 Task: Sort the products in the category "Soup, Salads & Sandwiches" by unit price (high first).
Action: Mouse moved to (254, 105)
Screenshot: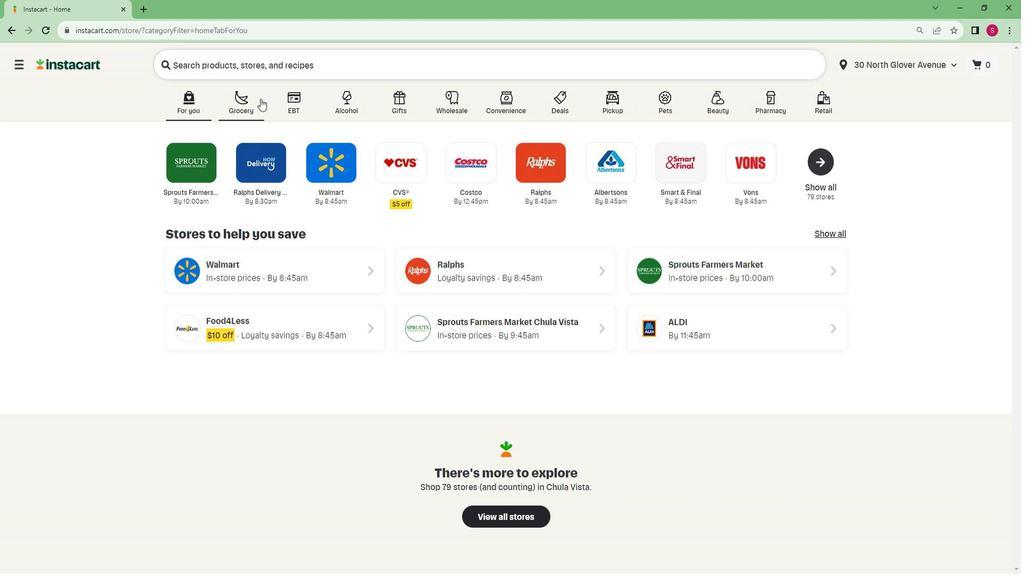 
Action: Mouse pressed left at (254, 105)
Screenshot: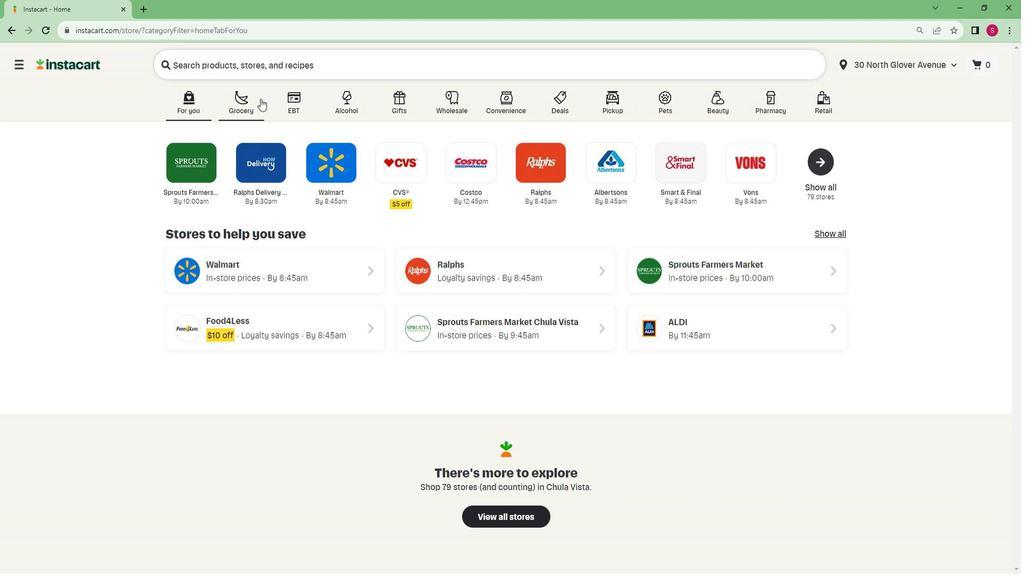 
Action: Mouse moved to (266, 334)
Screenshot: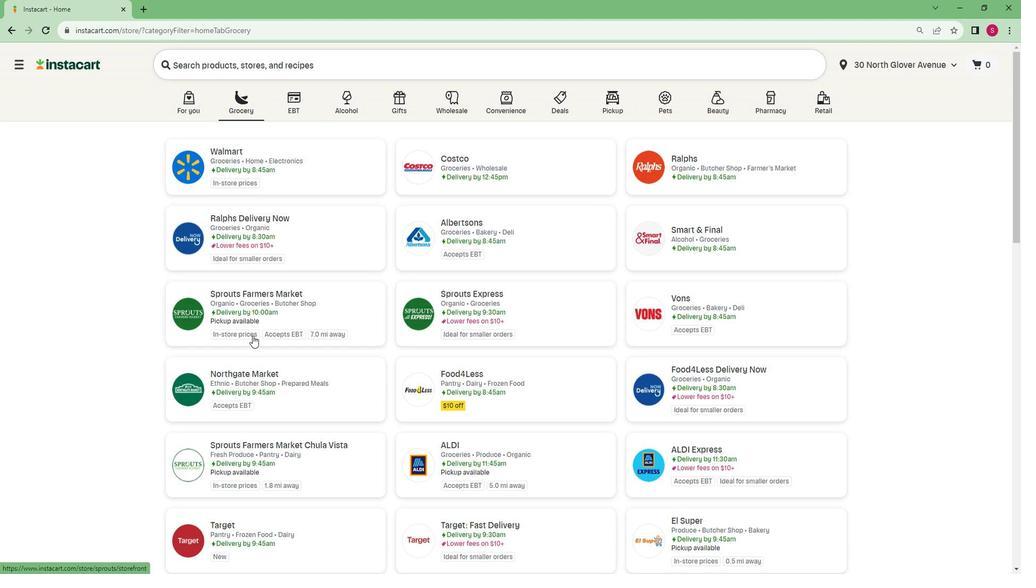 
Action: Mouse pressed left at (266, 334)
Screenshot: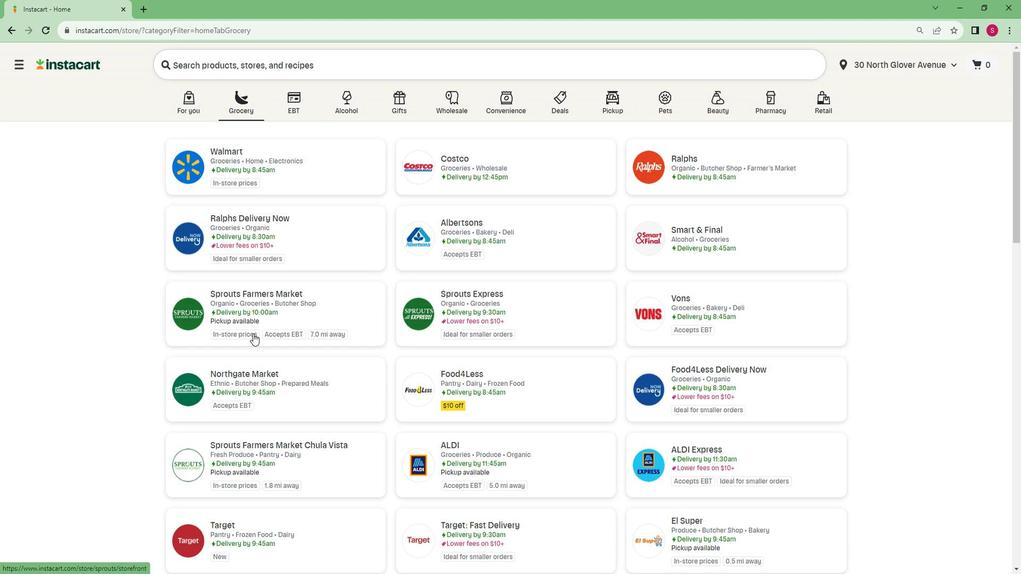 
Action: Mouse moved to (67, 461)
Screenshot: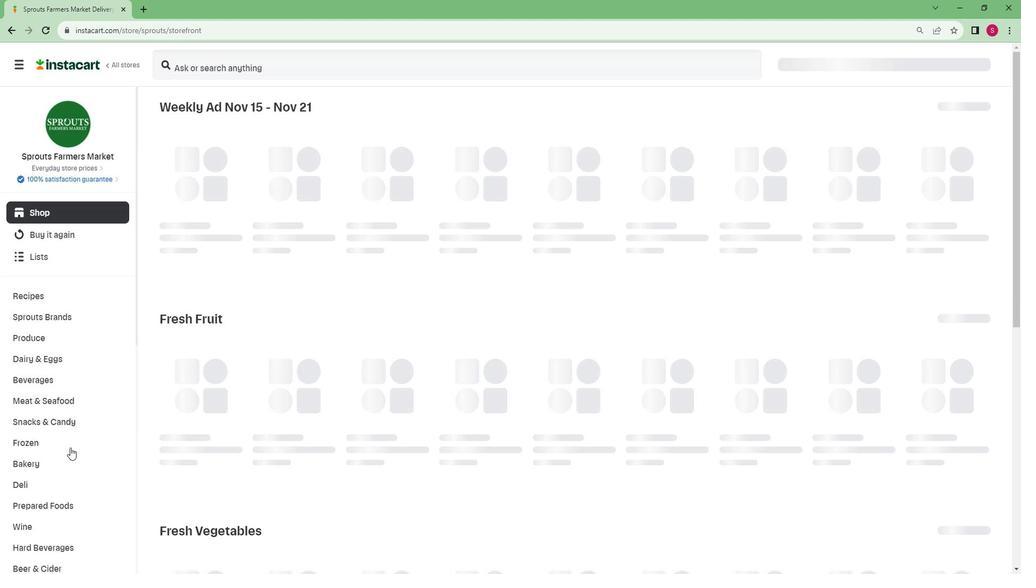 
Action: Mouse scrolled (67, 461) with delta (0, 0)
Screenshot: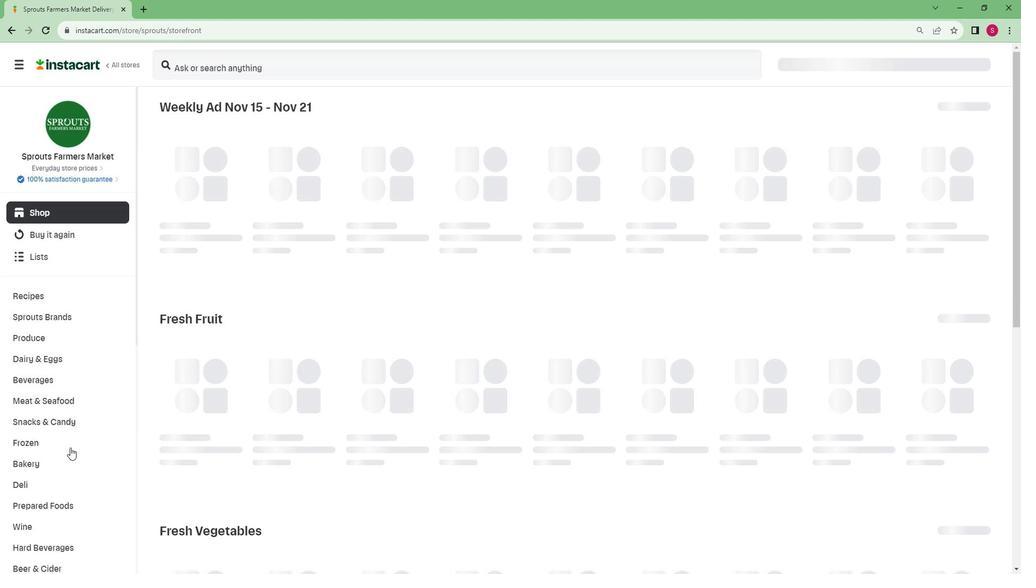 
Action: Mouse moved to (66, 462)
Screenshot: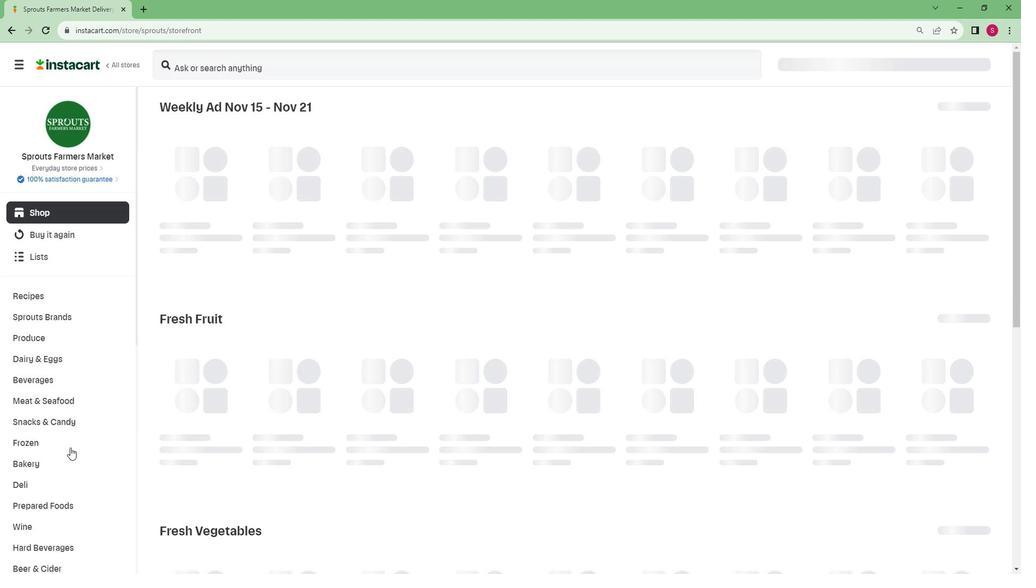 
Action: Mouse scrolled (66, 461) with delta (0, 0)
Screenshot: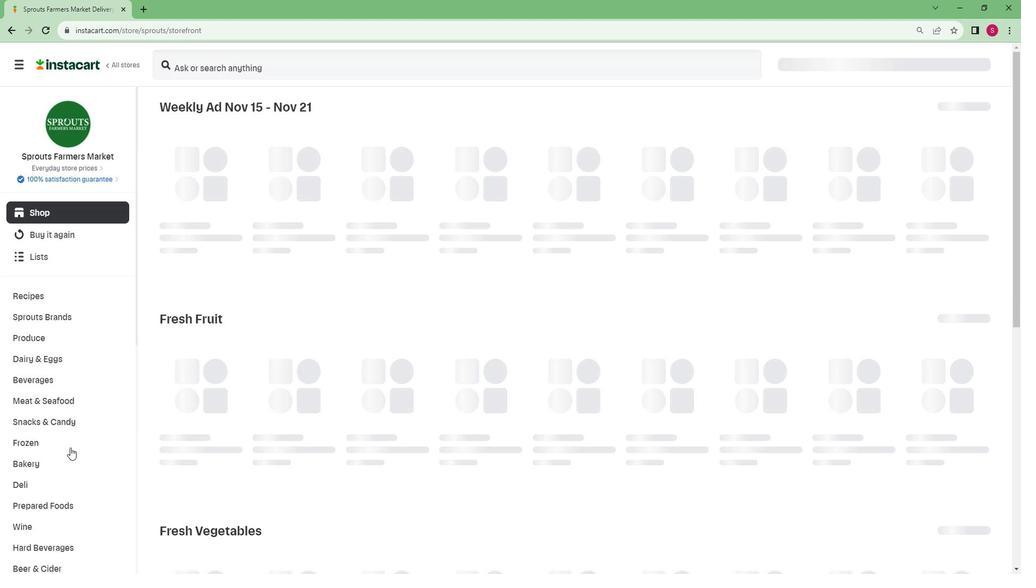 
Action: Mouse scrolled (66, 461) with delta (0, 0)
Screenshot: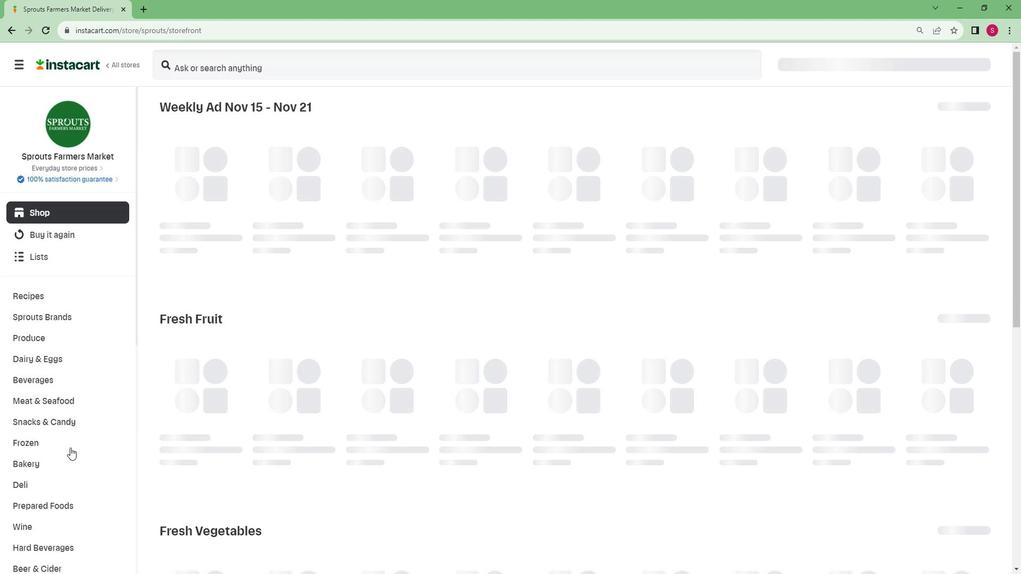 
Action: Mouse scrolled (66, 461) with delta (0, 0)
Screenshot: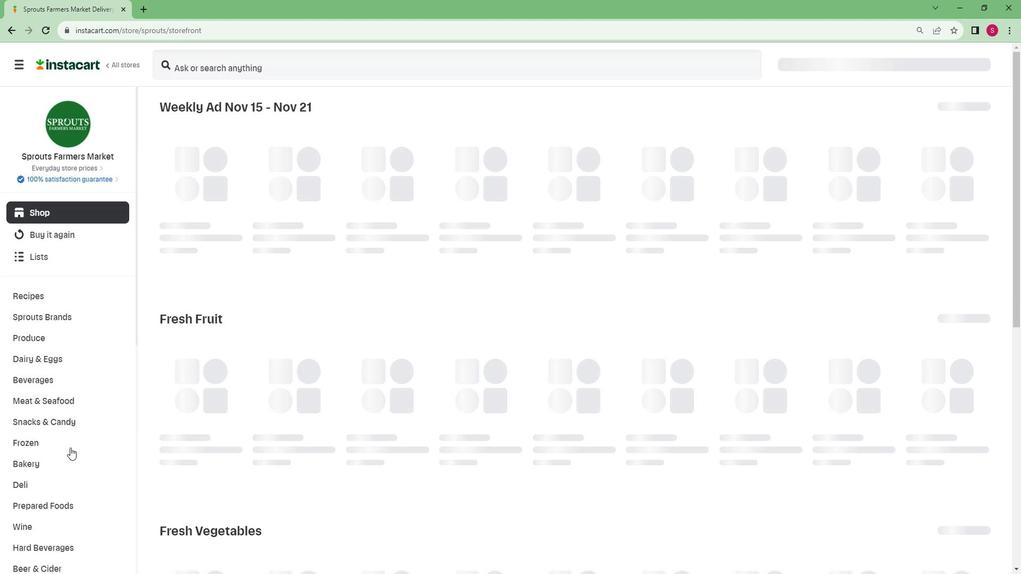 
Action: Mouse scrolled (66, 461) with delta (0, 0)
Screenshot: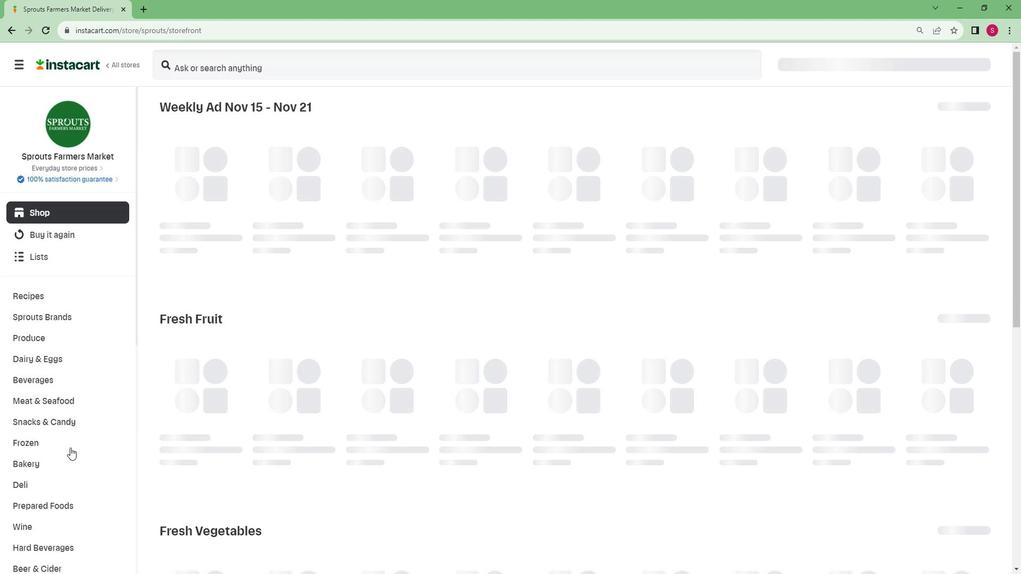 
Action: Mouse scrolled (66, 461) with delta (0, 0)
Screenshot: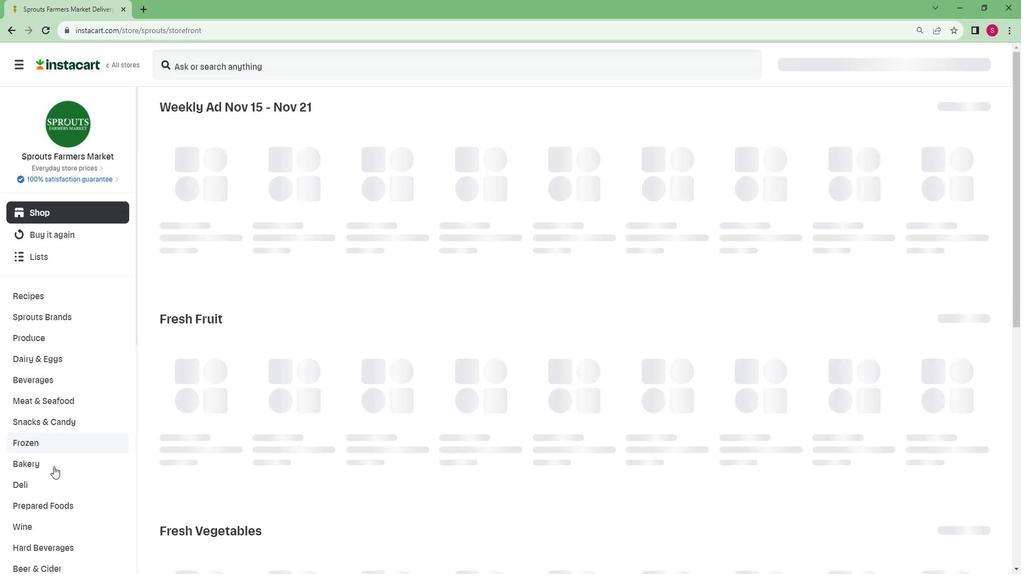 
Action: Mouse scrolled (66, 461) with delta (0, 0)
Screenshot: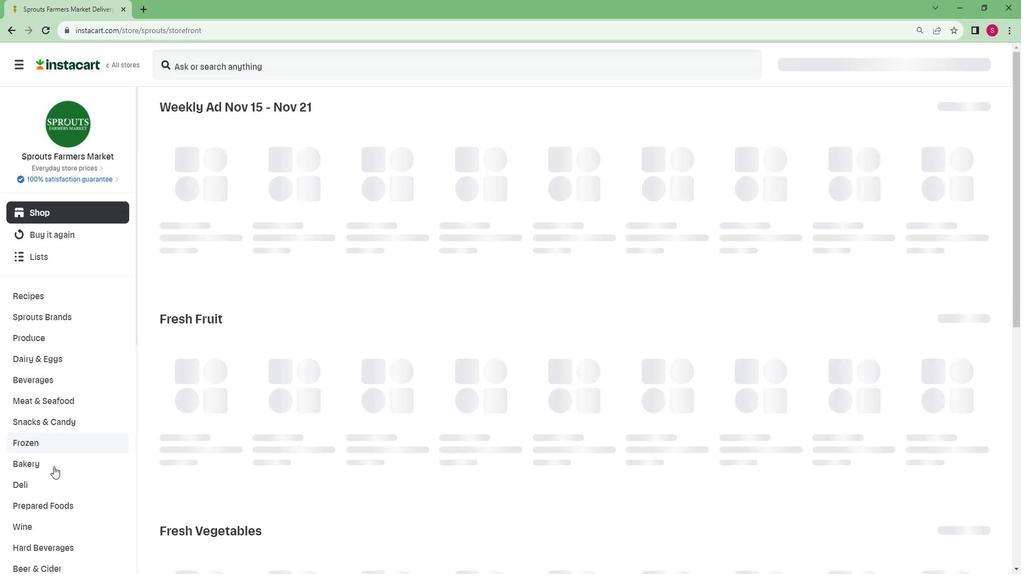 
Action: Mouse moved to (57, 515)
Screenshot: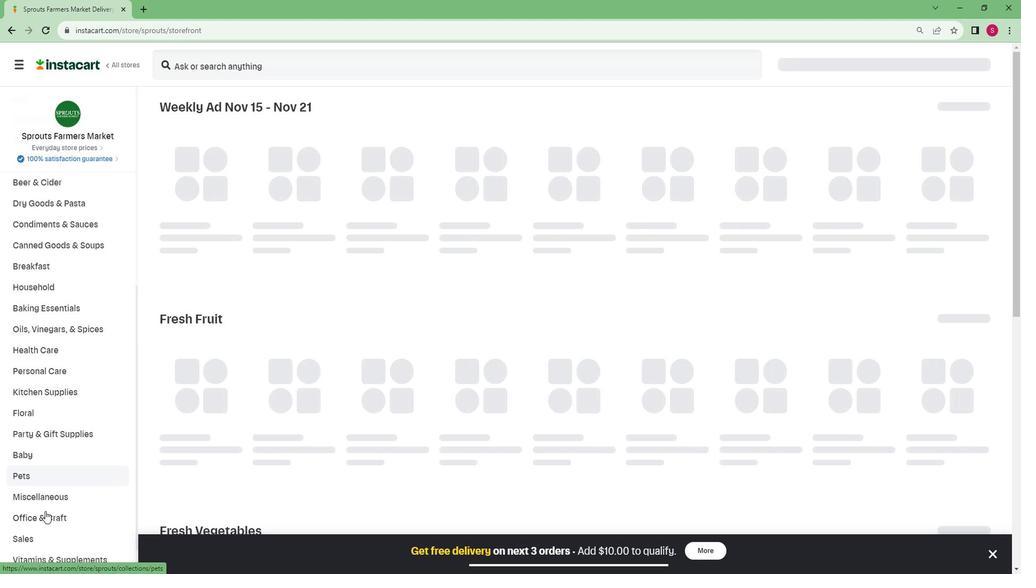 
Action: Mouse scrolled (57, 515) with delta (0, 0)
Screenshot: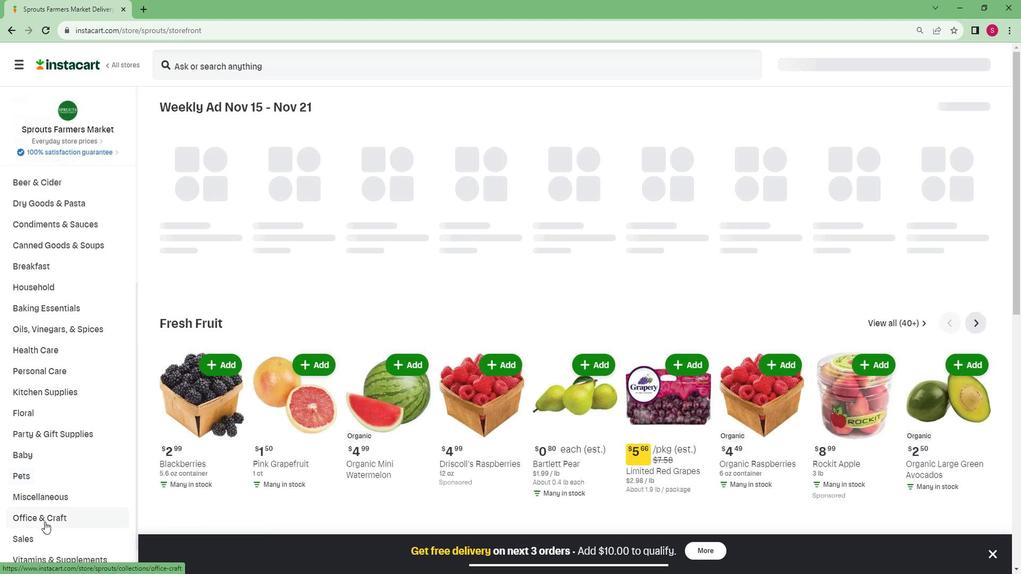 
Action: Mouse moved to (56, 516)
Screenshot: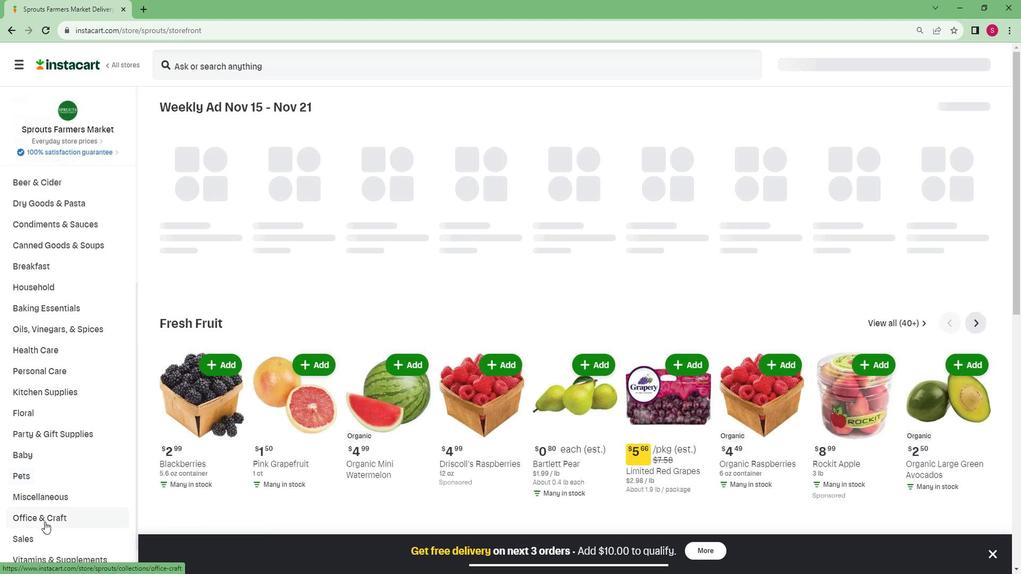 
Action: Mouse scrolled (56, 515) with delta (0, 0)
Screenshot: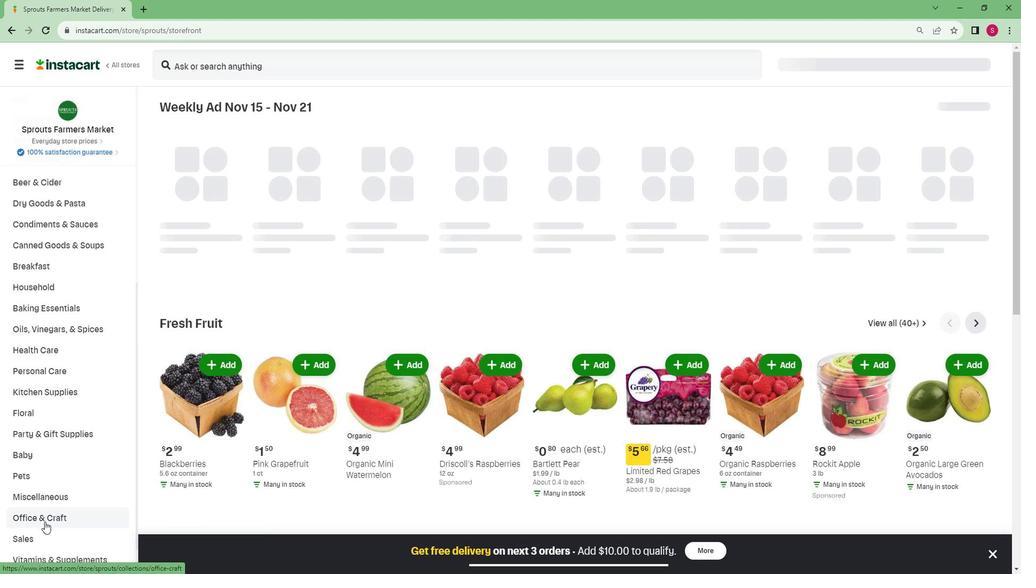
Action: Mouse moved to (48, 548)
Screenshot: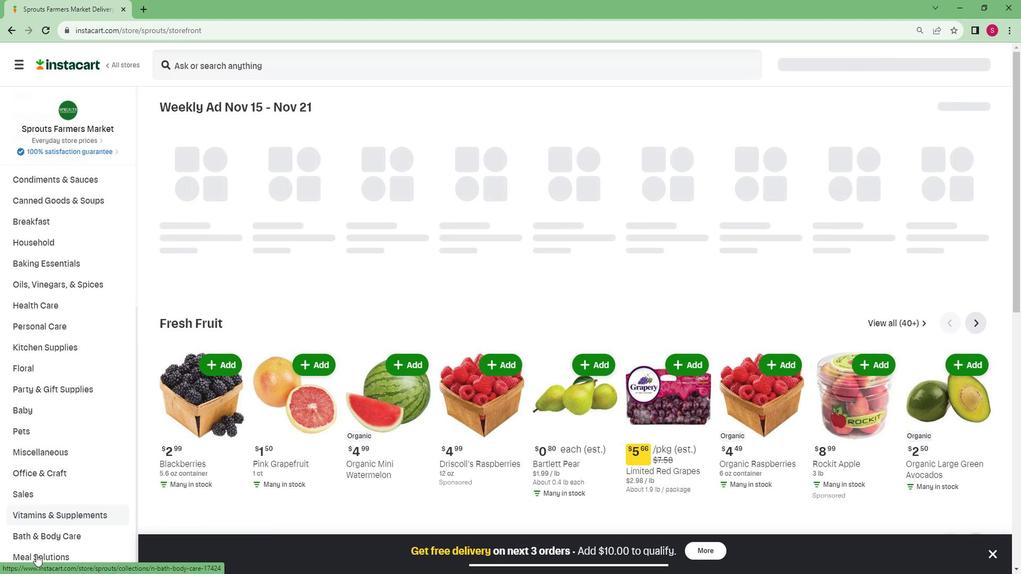 
Action: Mouse pressed left at (48, 548)
Screenshot: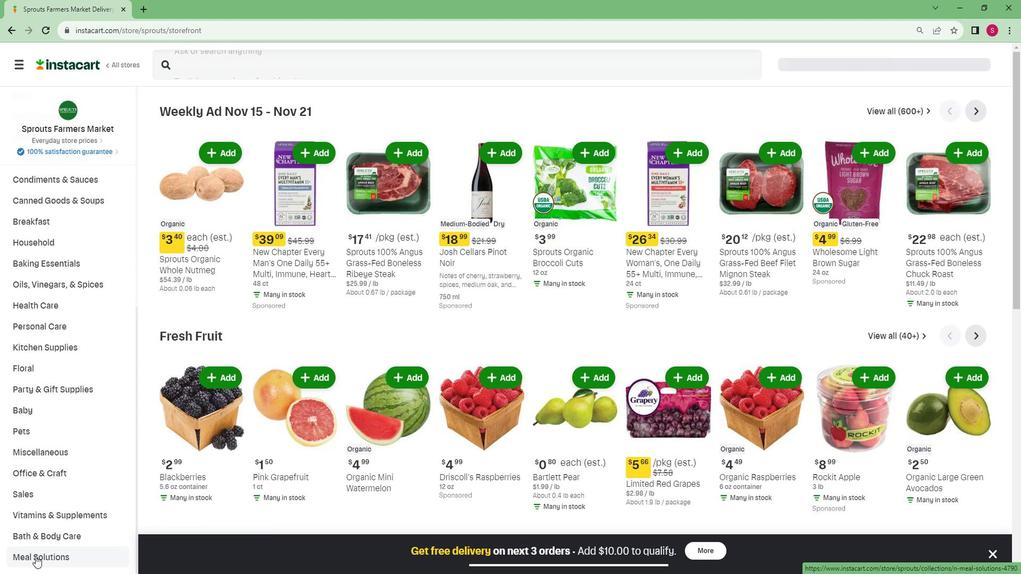 
Action: Mouse moved to (54, 524)
Screenshot: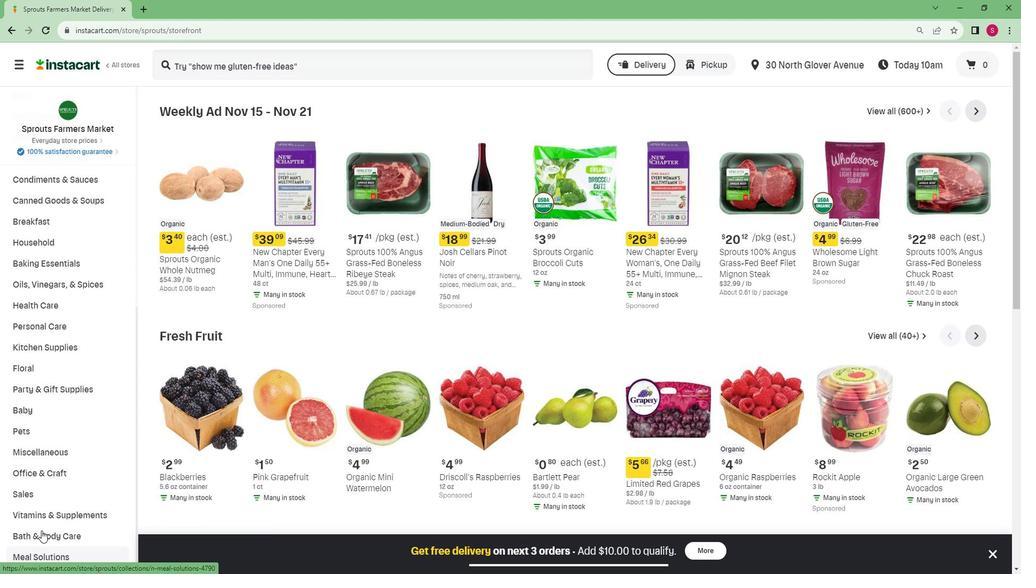 
Action: Mouse scrolled (54, 523) with delta (0, 0)
Screenshot: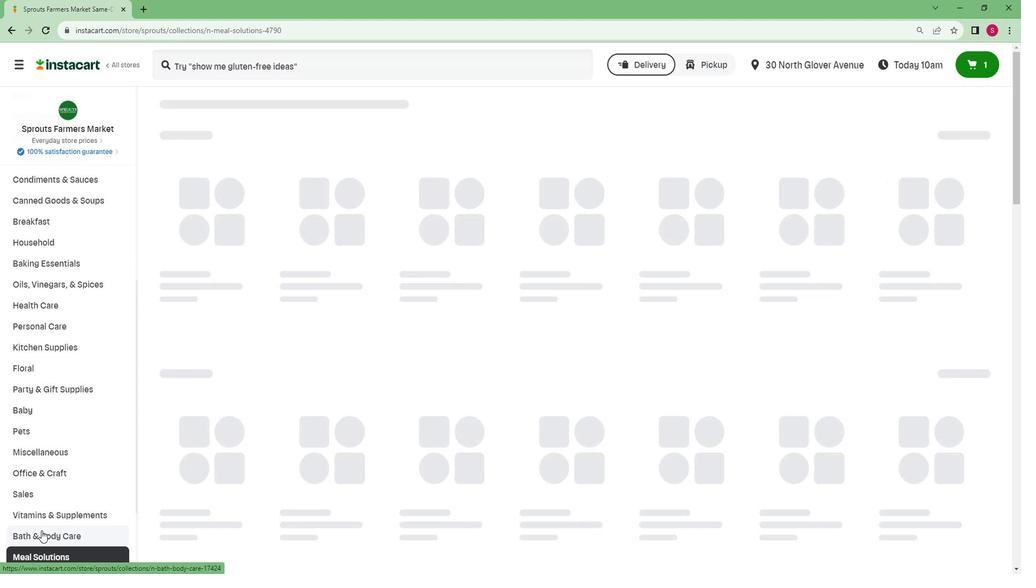 
Action: Mouse scrolled (54, 523) with delta (0, 0)
Screenshot: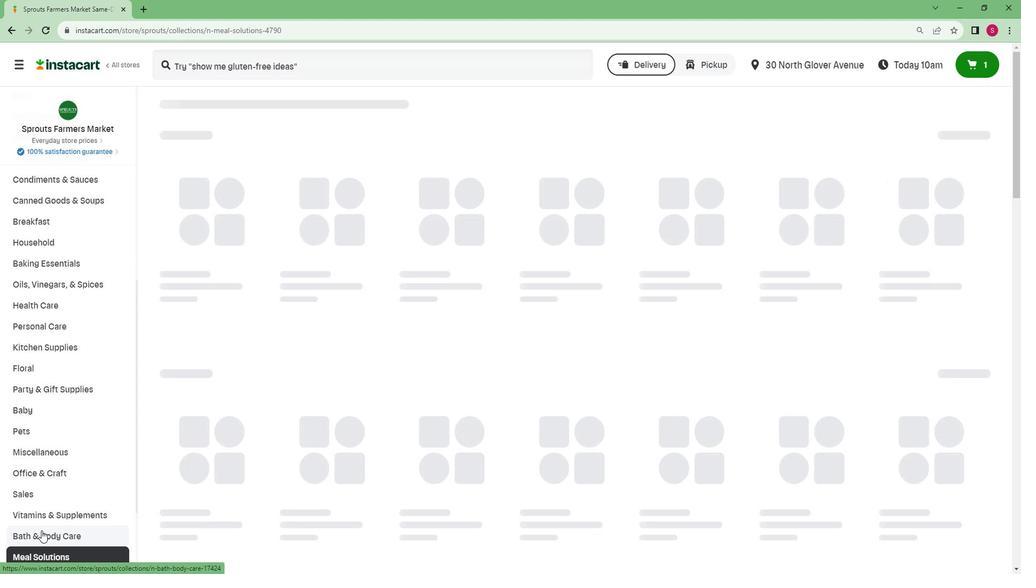 
Action: Mouse scrolled (54, 523) with delta (0, 0)
Screenshot: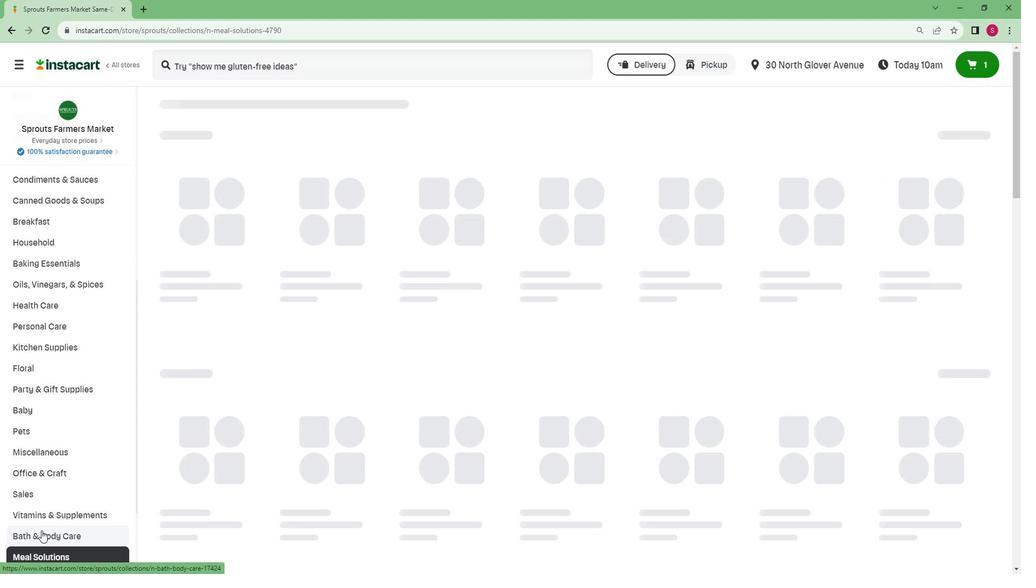 
Action: Mouse scrolled (54, 523) with delta (0, 0)
Screenshot: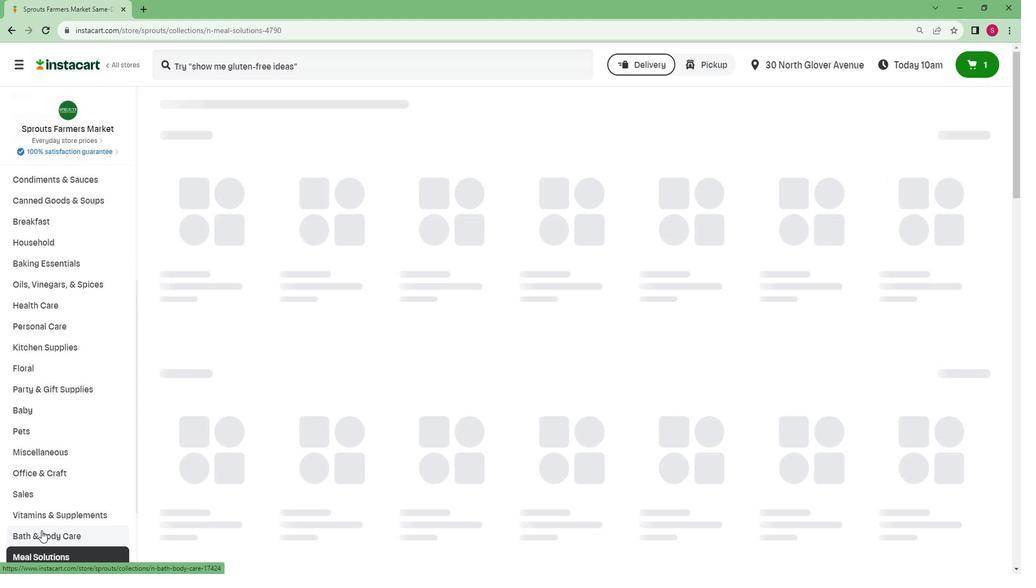 
Action: Mouse scrolled (54, 523) with delta (0, 0)
Screenshot: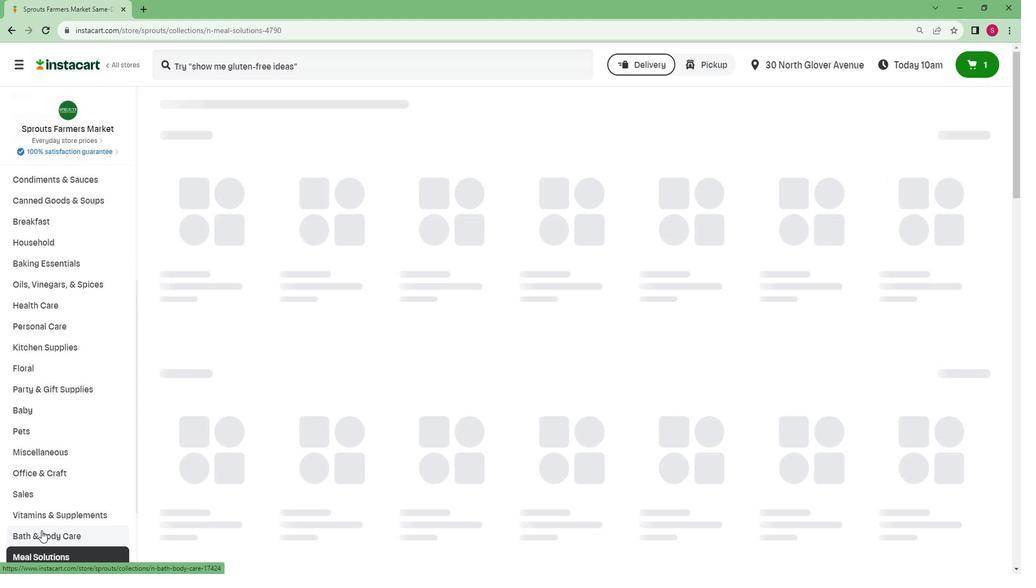 
Action: Mouse scrolled (54, 523) with delta (0, 0)
Screenshot: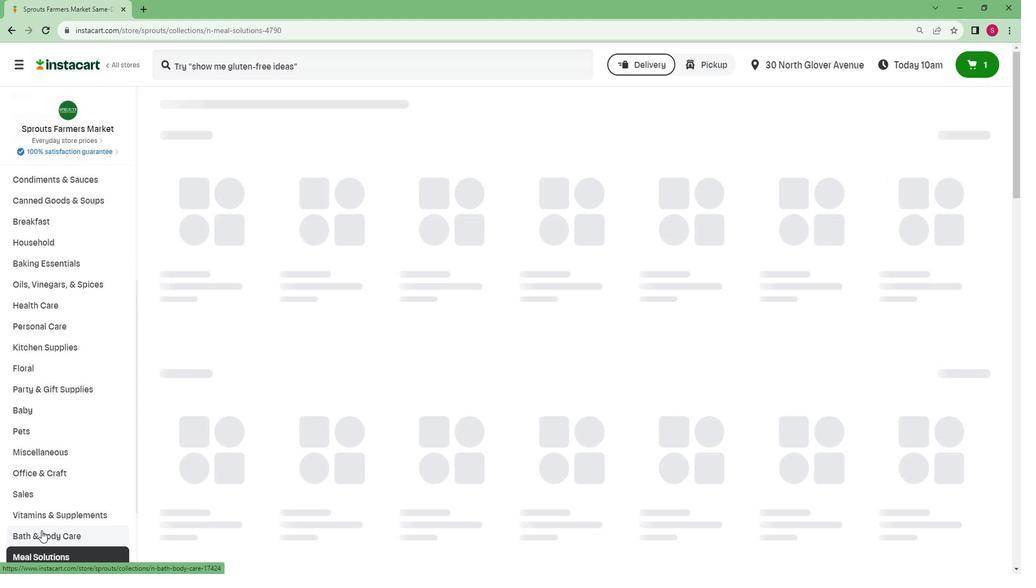 
Action: Mouse scrolled (54, 523) with delta (0, 0)
Screenshot: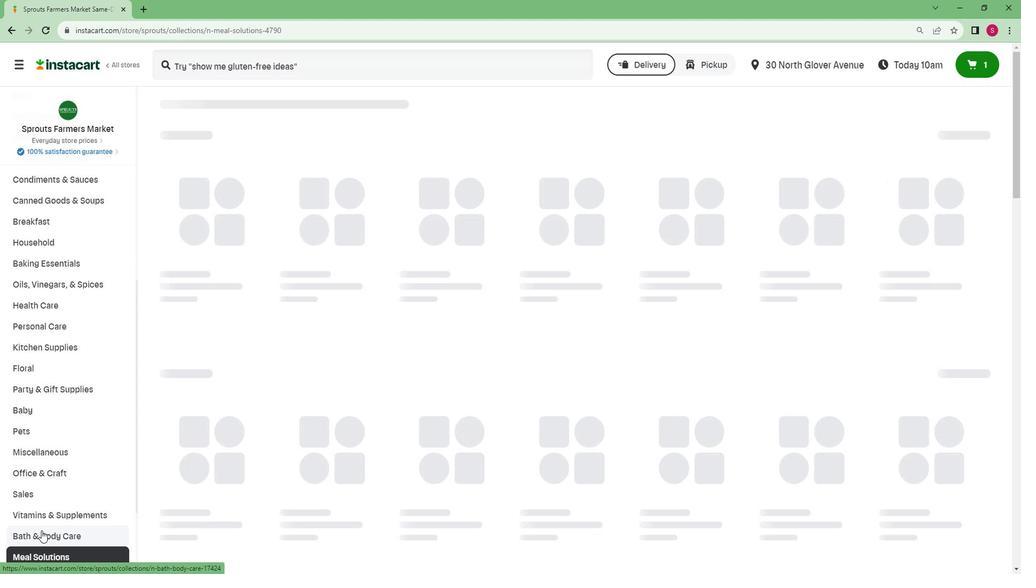 
Action: Mouse moved to (55, 525)
Screenshot: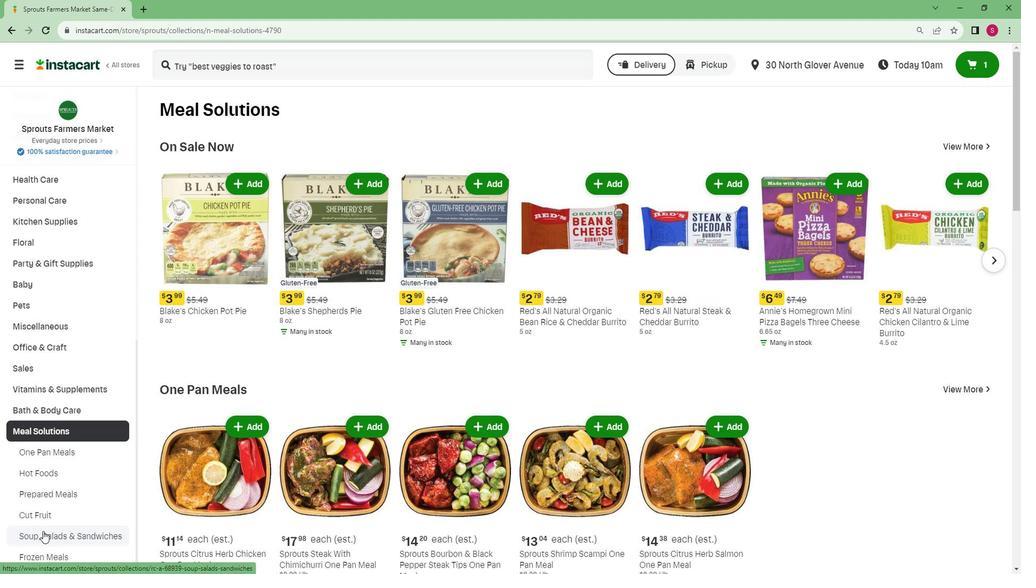 
Action: Mouse pressed left at (55, 525)
Screenshot: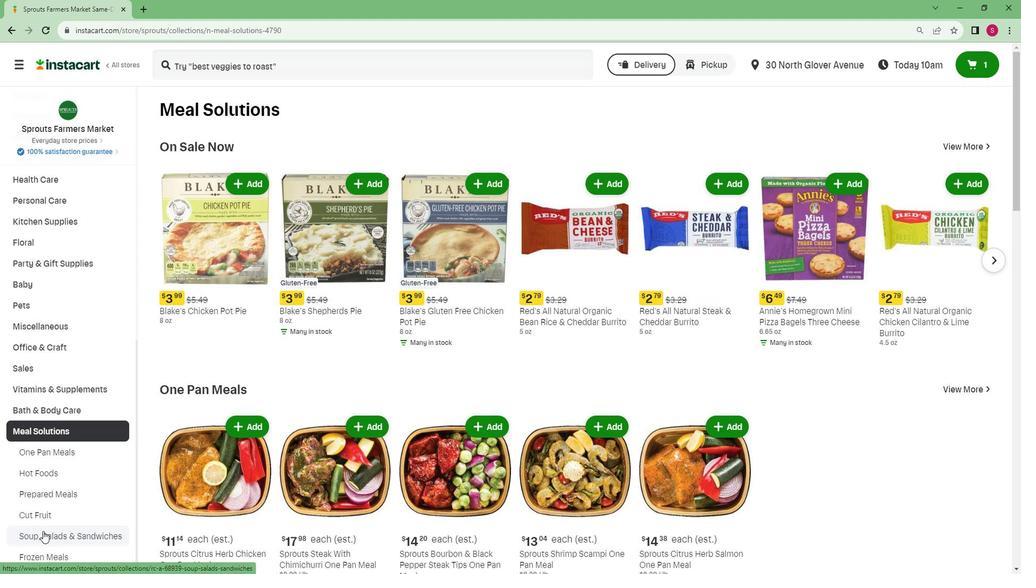
Action: Mouse moved to (917, 155)
Screenshot: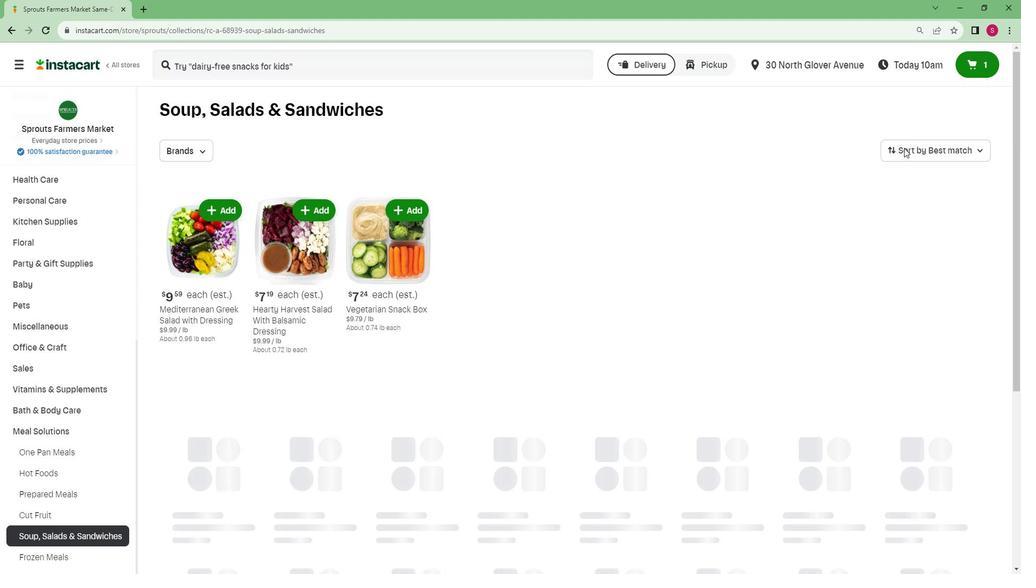 
Action: Mouse pressed left at (917, 155)
Screenshot: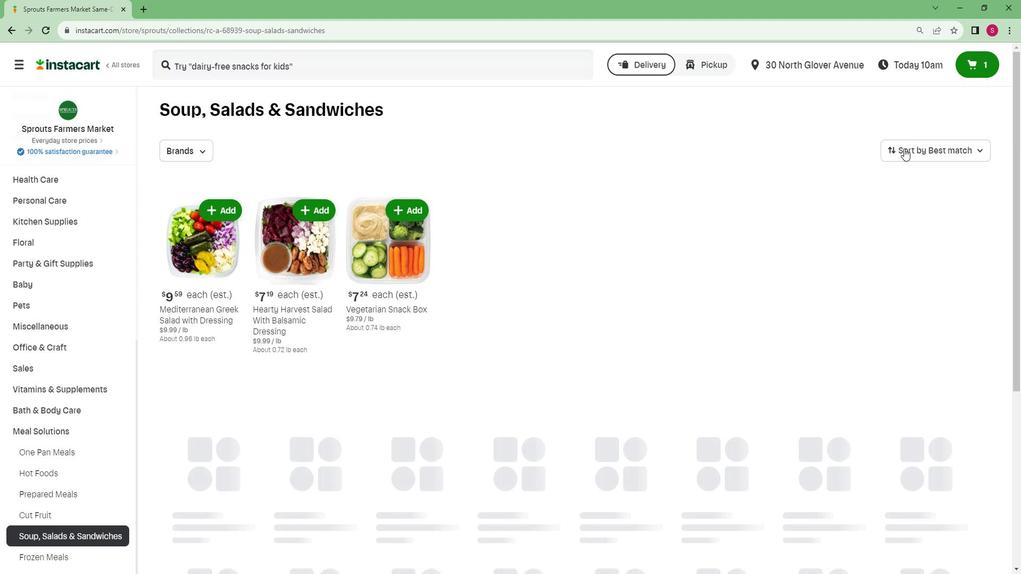 
Action: Mouse moved to (930, 284)
Screenshot: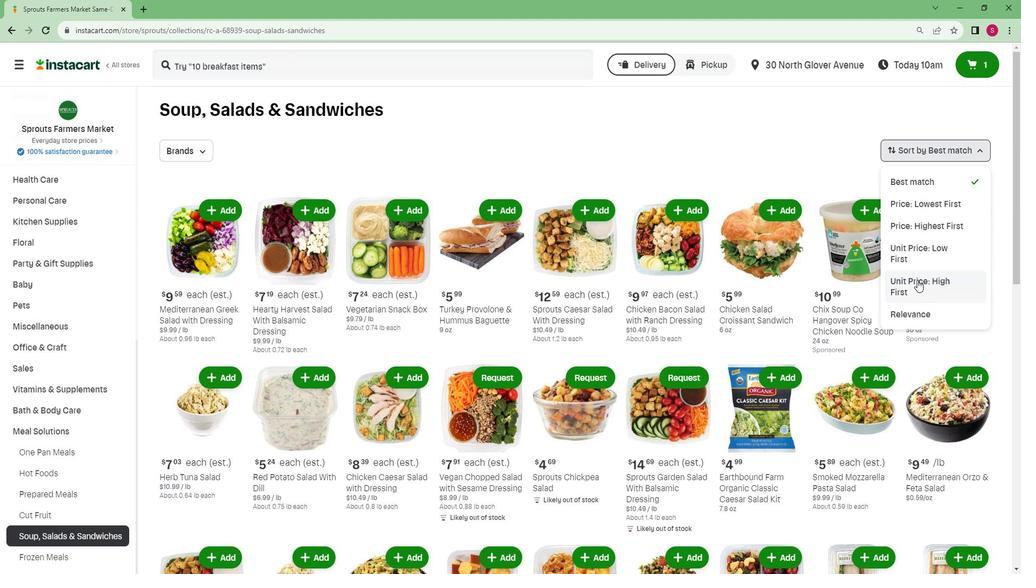 
Action: Mouse pressed left at (930, 284)
Screenshot: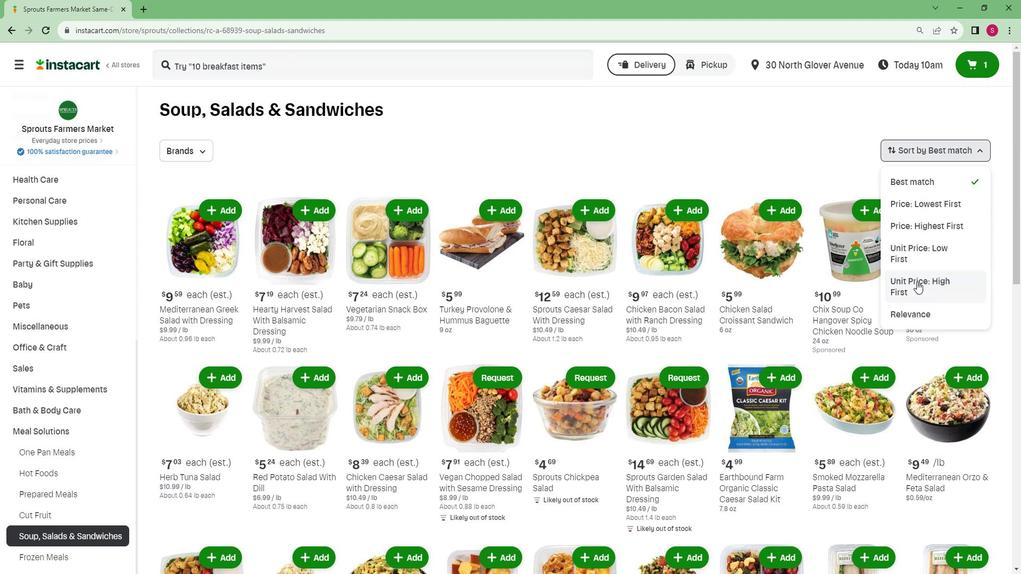 
Action: Mouse moved to (687, 295)
Screenshot: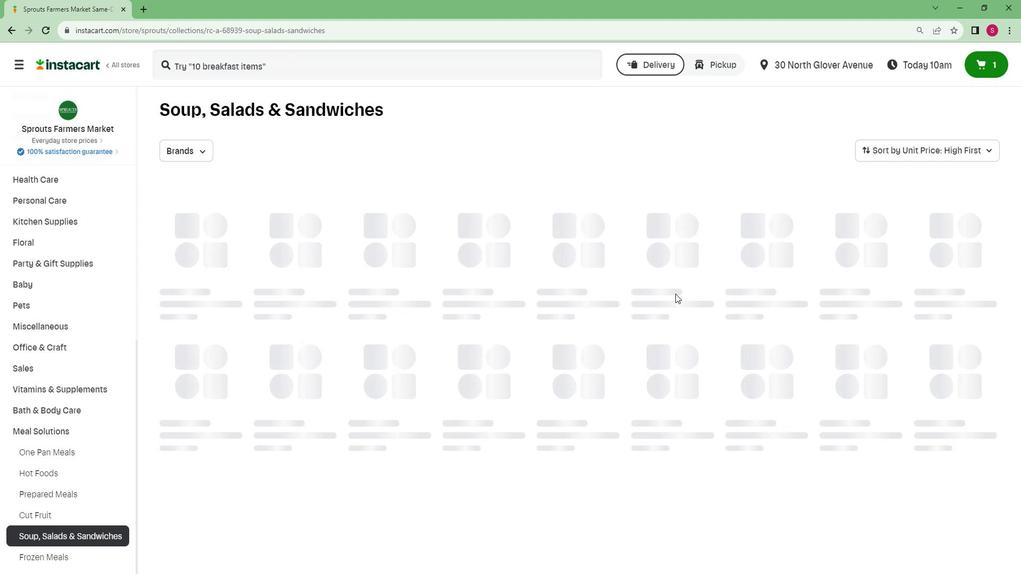 
